 Task: Create a sub task Design and Implement Solution for the task  Add support for user-generated content and comments in the project VentureTech , assign it to team member softage.9@softage.net and update the status of the sub task to  At Risk , set the priority of the sub task to Medium.
Action: Mouse moved to (36, 392)
Screenshot: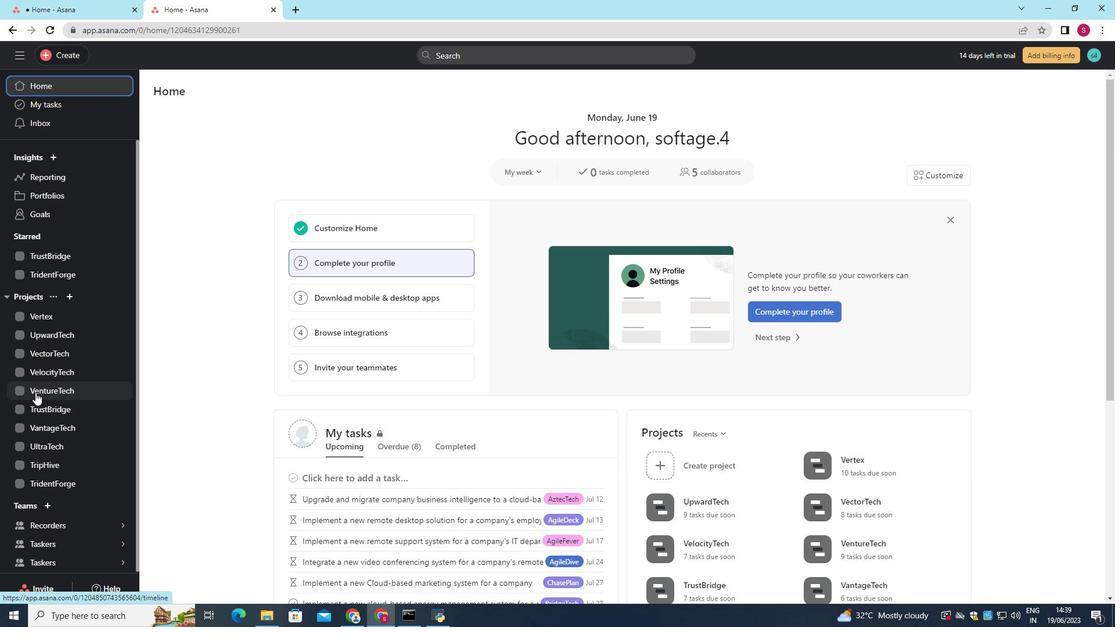 
Action: Mouse pressed left at (36, 392)
Screenshot: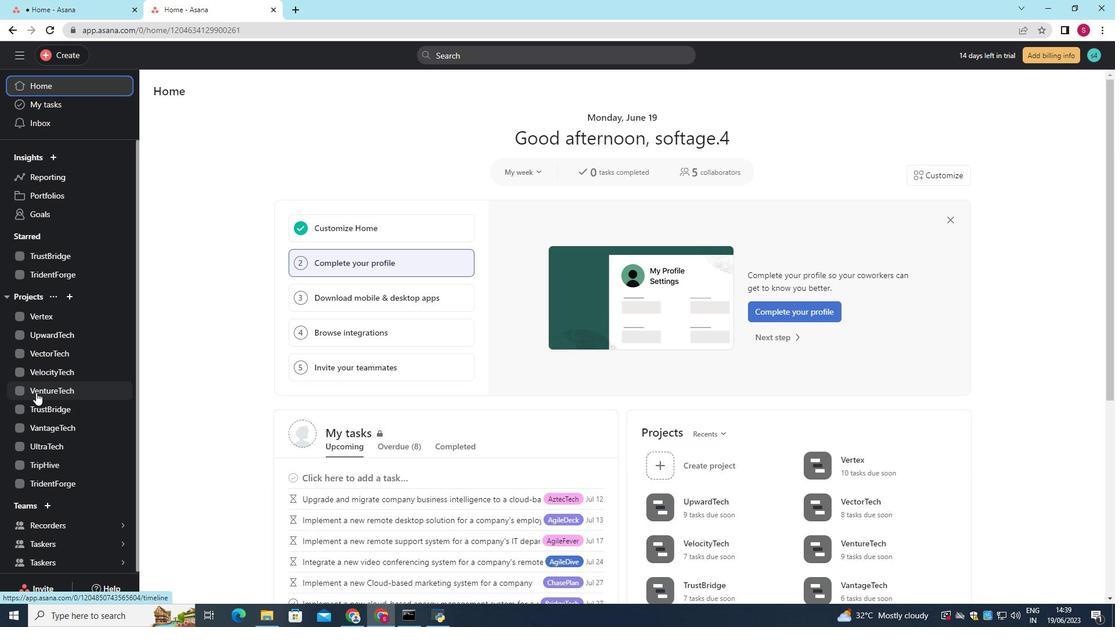 
Action: Mouse moved to (433, 308)
Screenshot: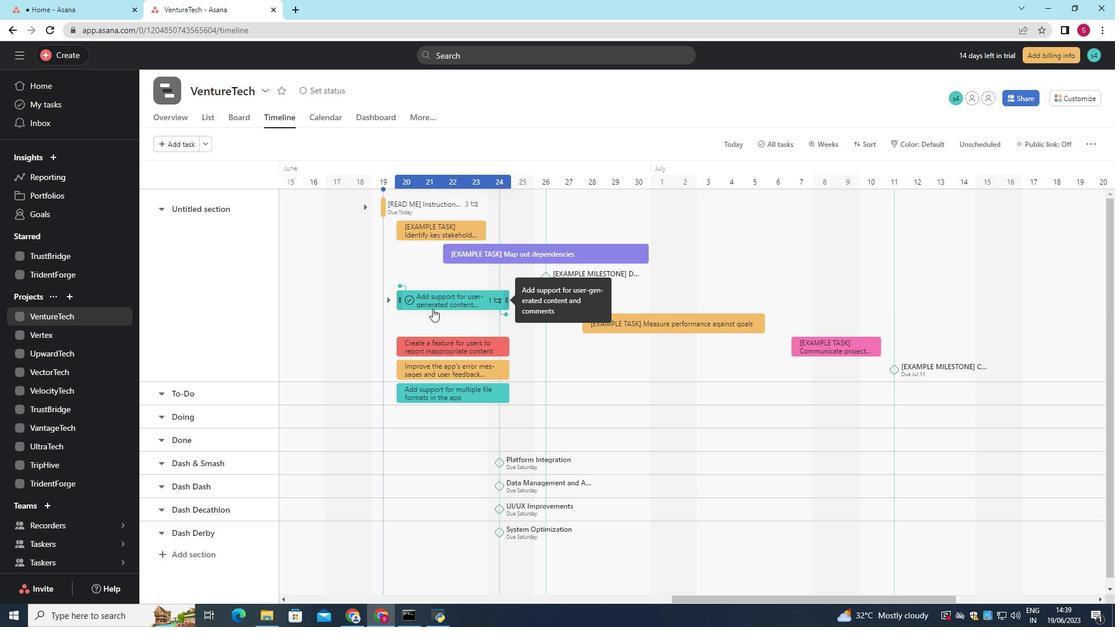 
Action: Mouse pressed left at (433, 308)
Screenshot: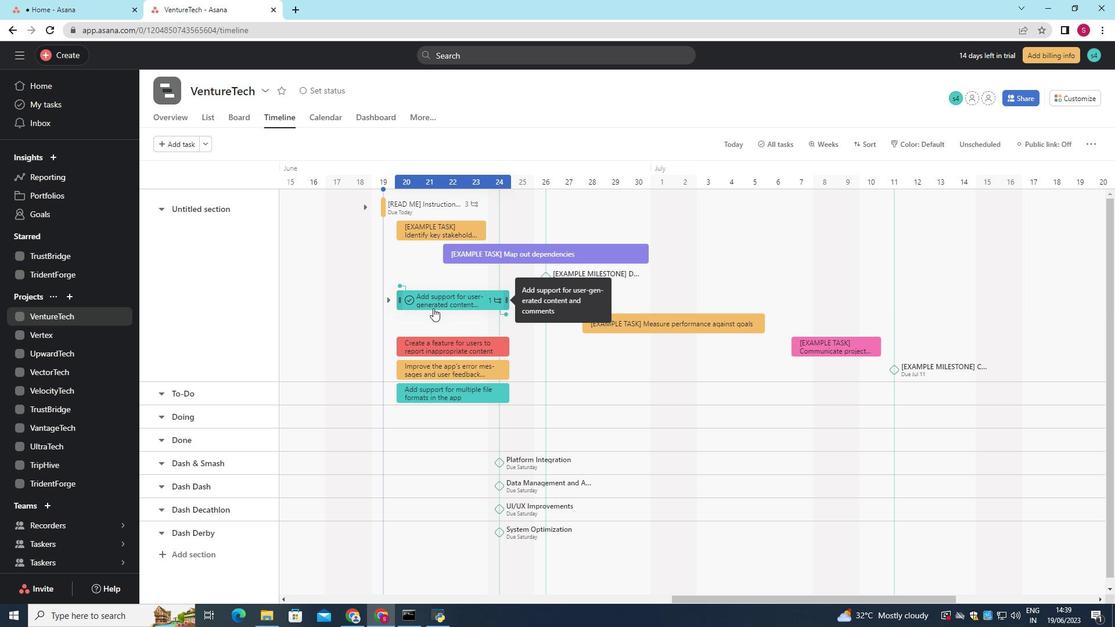 
Action: Mouse moved to (823, 436)
Screenshot: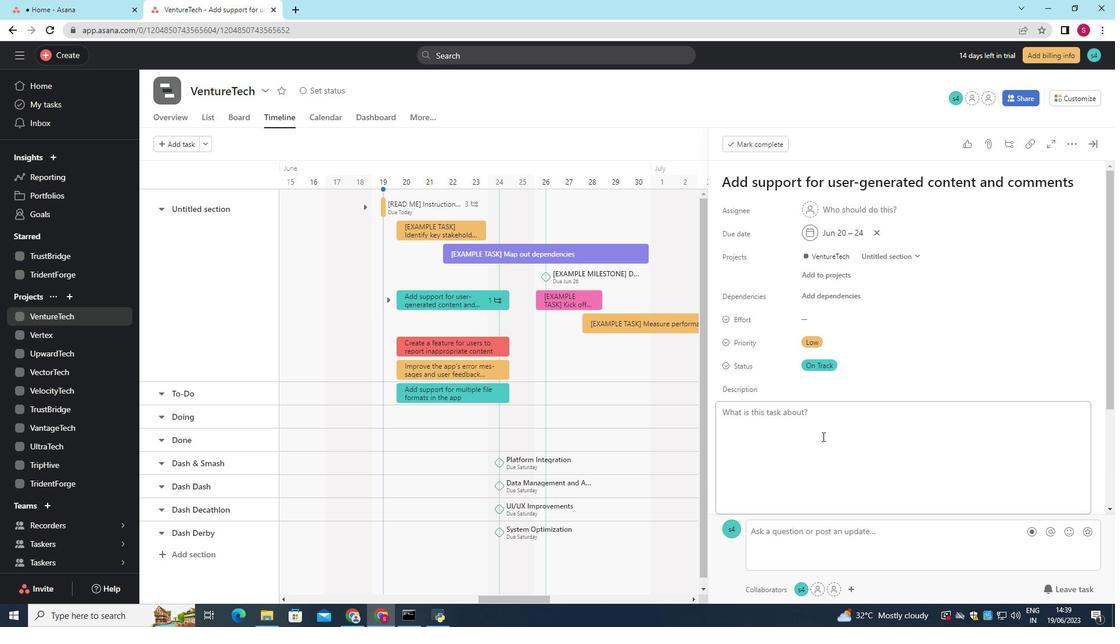 
Action: Mouse scrolled (823, 436) with delta (0, 0)
Screenshot: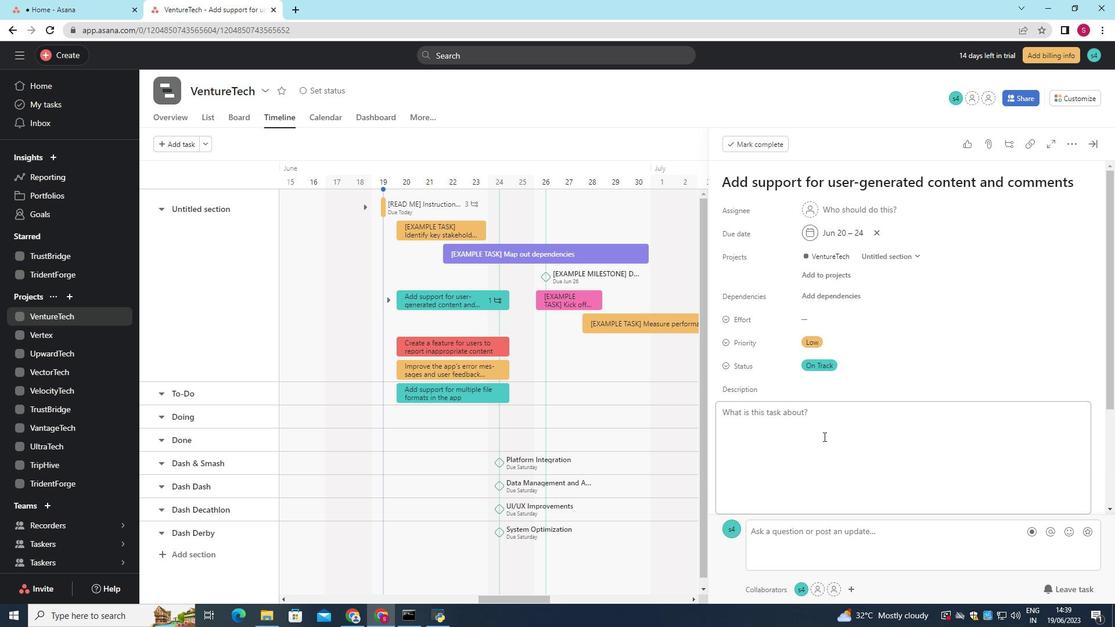 
Action: Mouse moved to (823, 437)
Screenshot: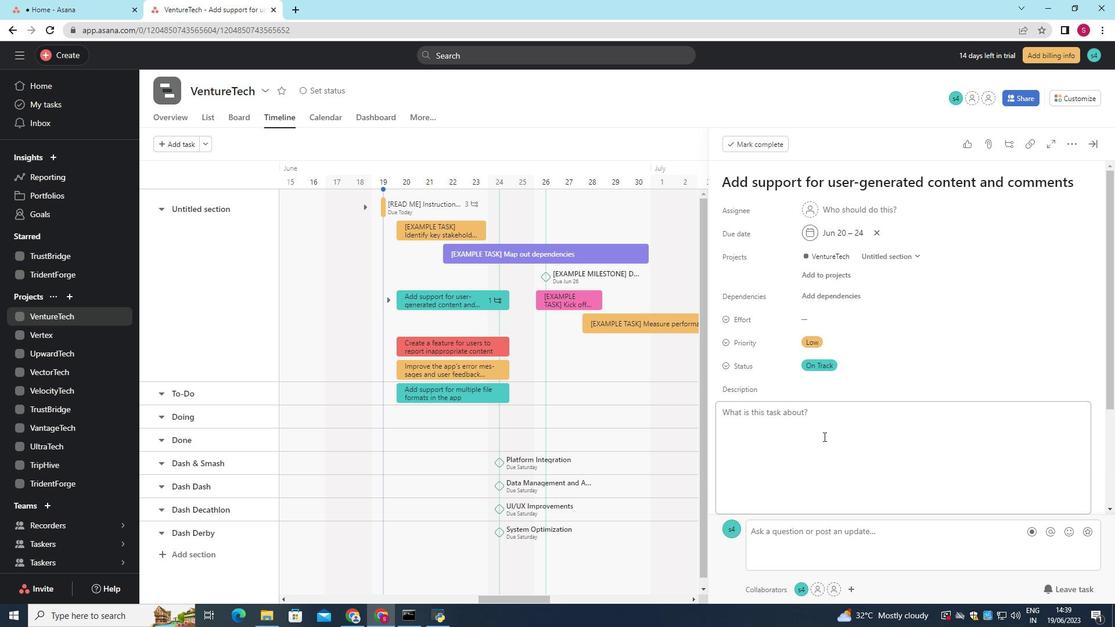 
Action: Mouse scrolled (823, 436) with delta (0, 0)
Screenshot: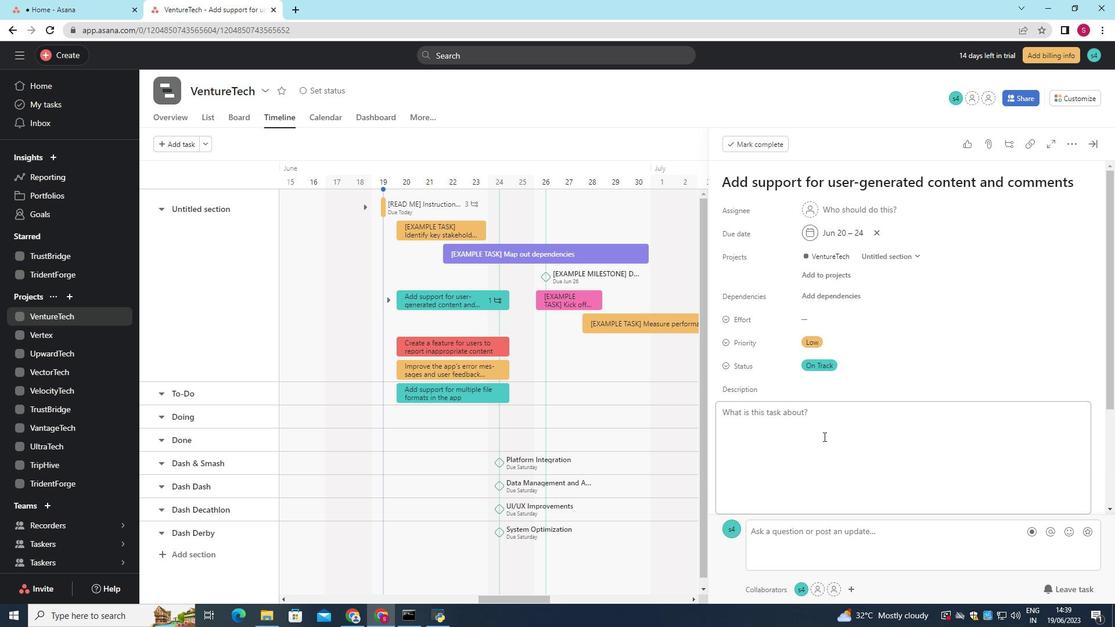 
Action: Mouse scrolled (823, 436) with delta (0, 0)
Screenshot: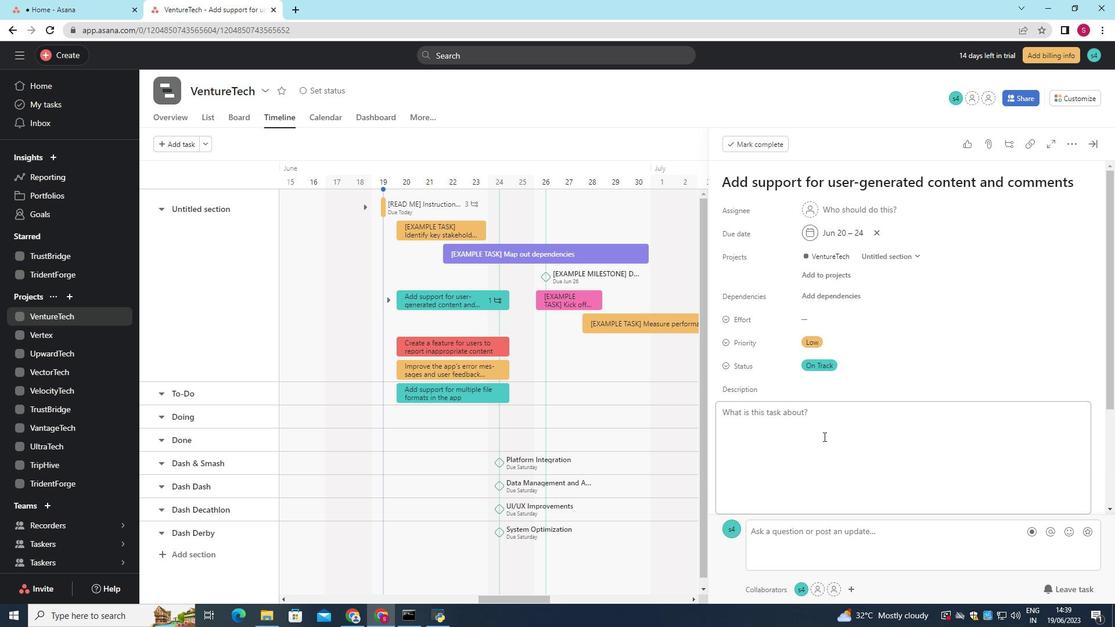 
Action: Mouse scrolled (823, 436) with delta (0, 0)
Screenshot: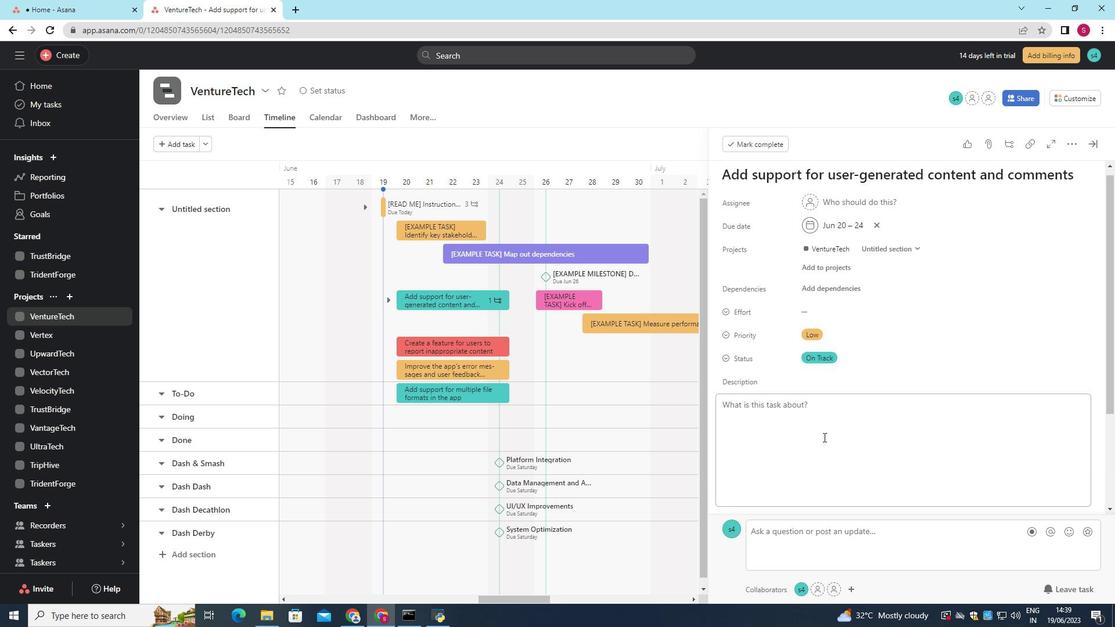 
Action: Mouse moved to (737, 429)
Screenshot: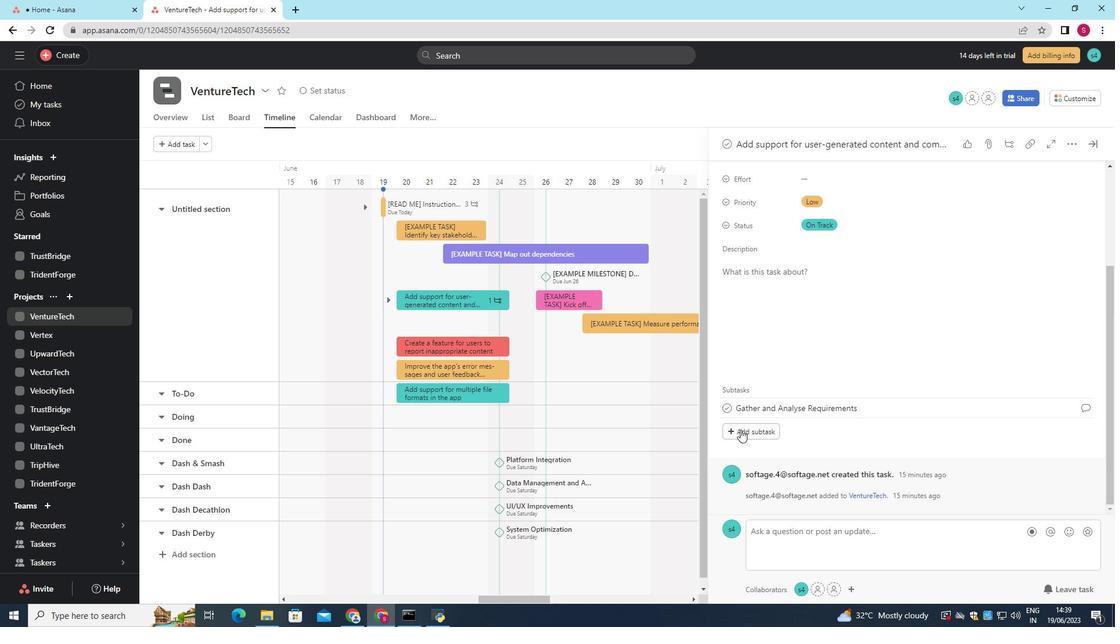 
Action: Mouse pressed left at (737, 429)
Screenshot: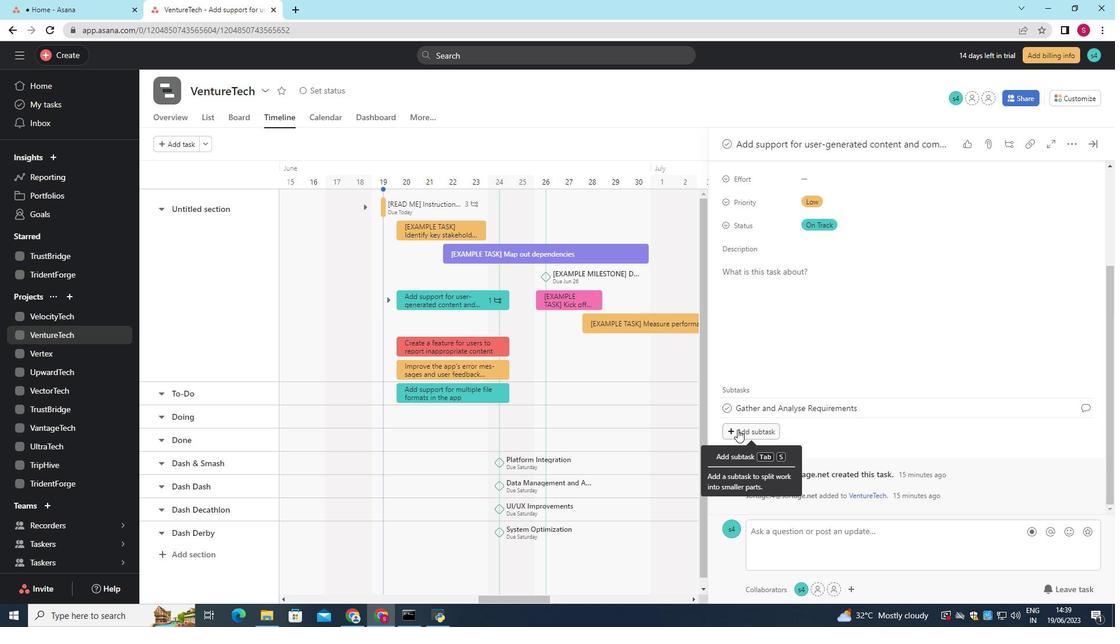 
Action: Mouse moved to (739, 427)
Screenshot: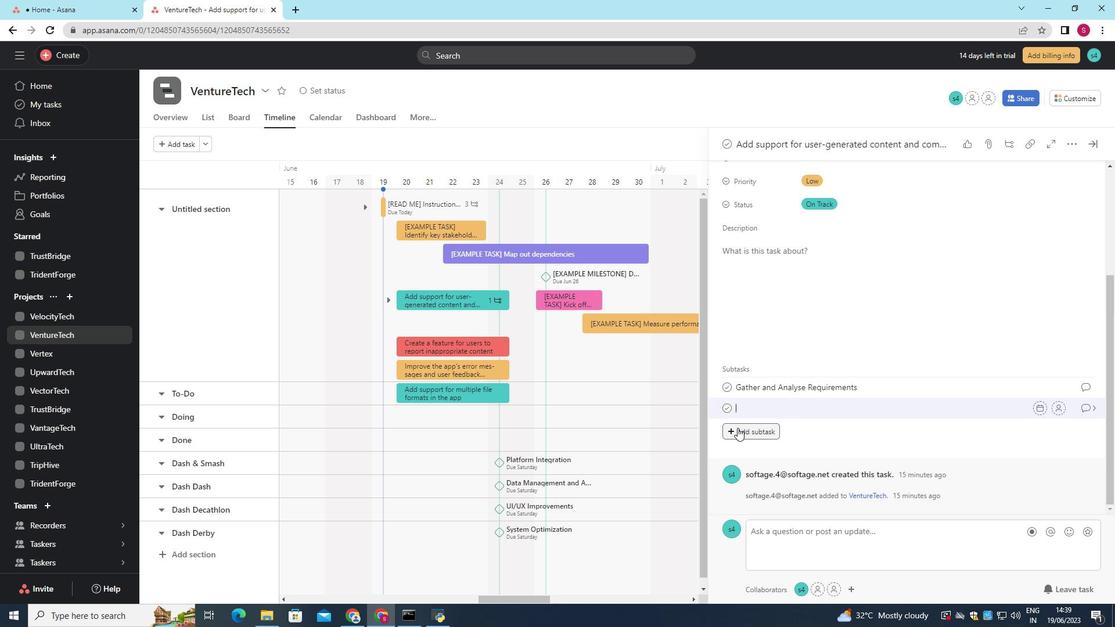 
Action: Key pressed <Key.shift>Design<Key.space>and<Key.space><Key.shift>Implement<Key.space><Key.shift>Solution<Key.space>
Screenshot: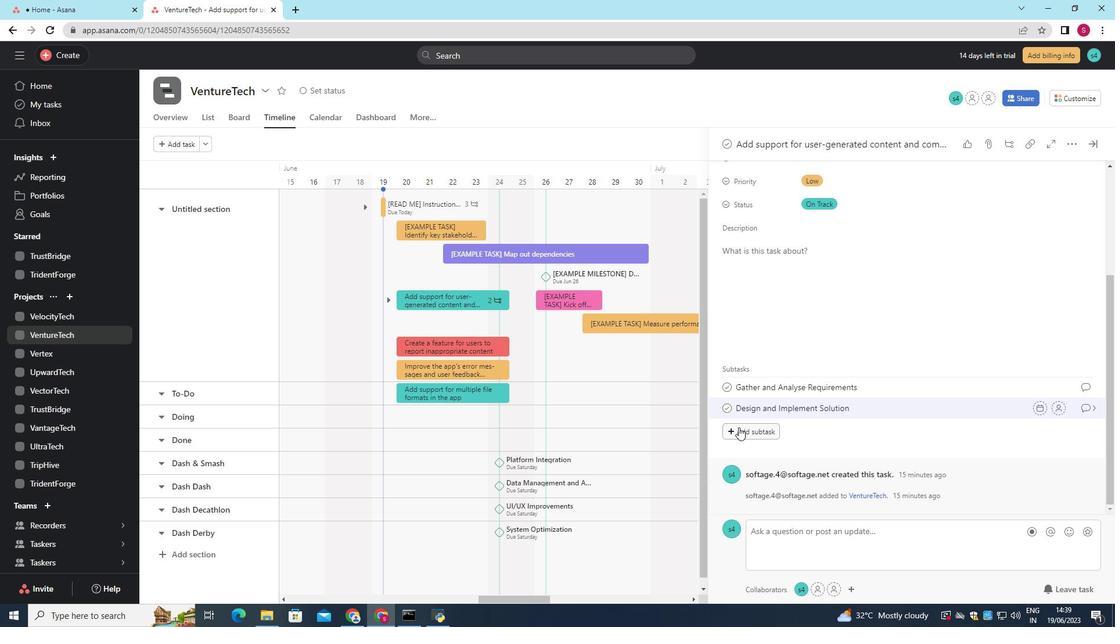 
Action: Mouse moved to (1061, 407)
Screenshot: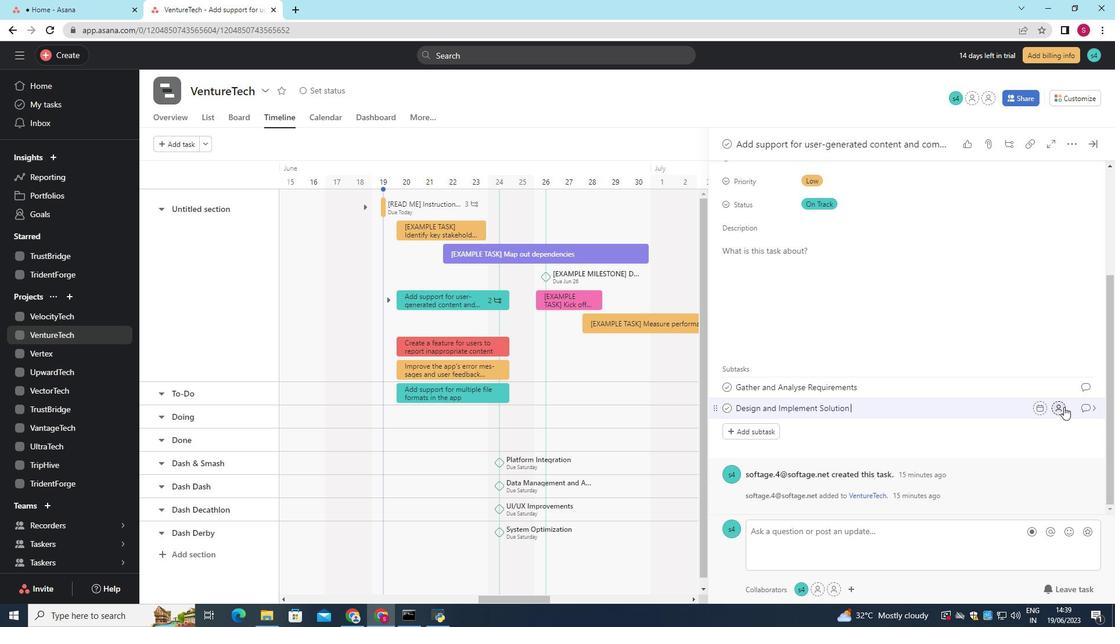 
Action: Mouse pressed left at (1061, 407)
Screenshot: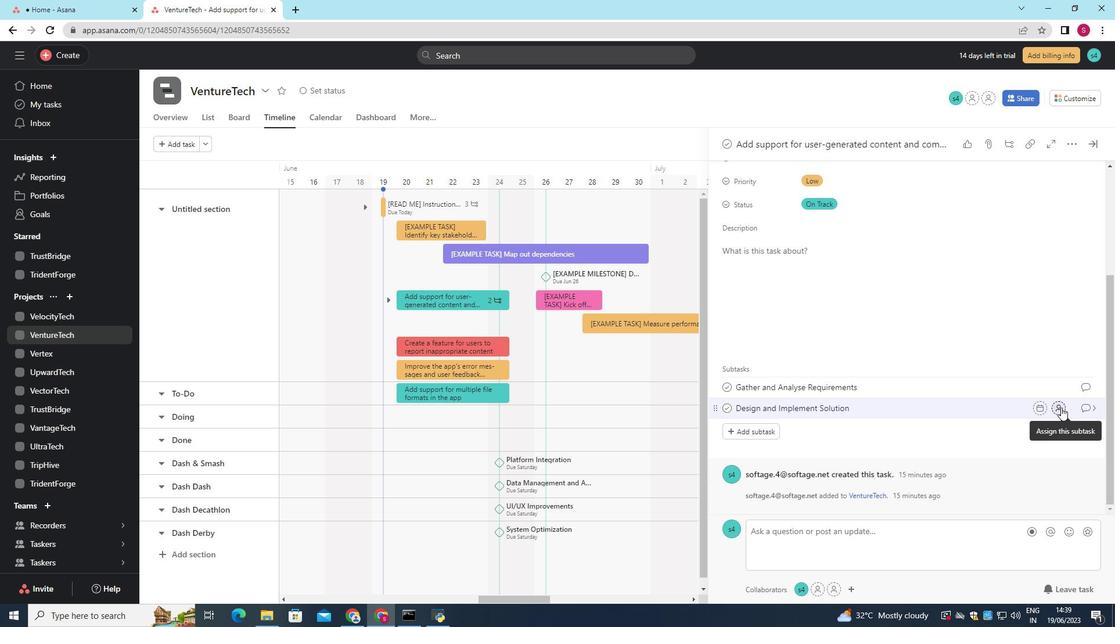 
Action: Mouse moved to (1073, 402)
Screenshot: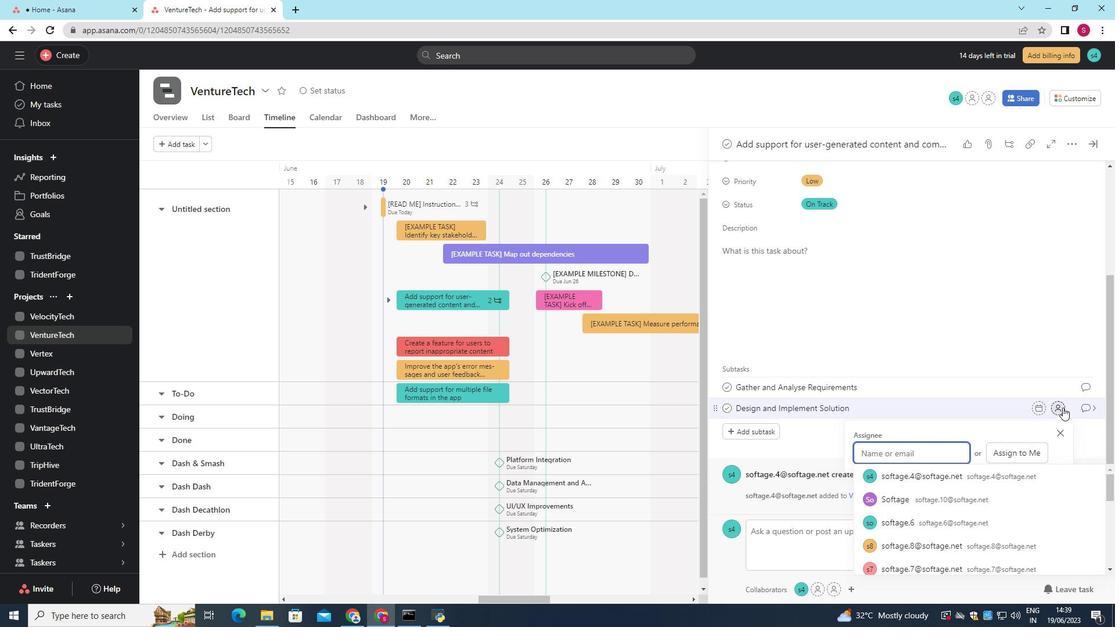 
Action: Key pressed softage.9<Key.shift>@softage.net
Screenshot: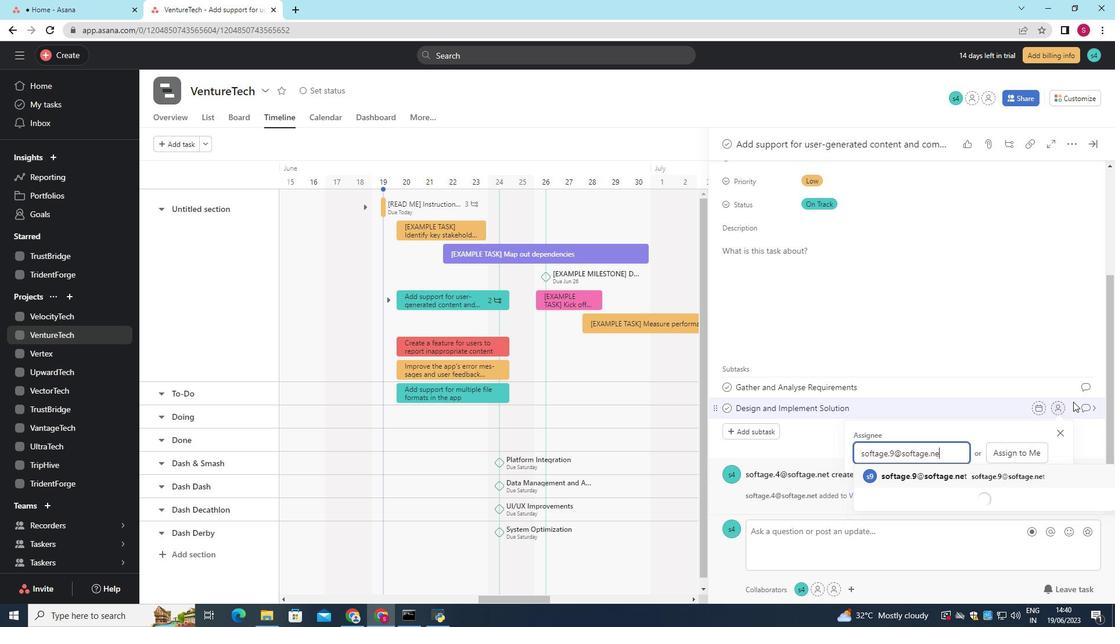 
Action: Mouse moved to (1082, 404)
Screenshot: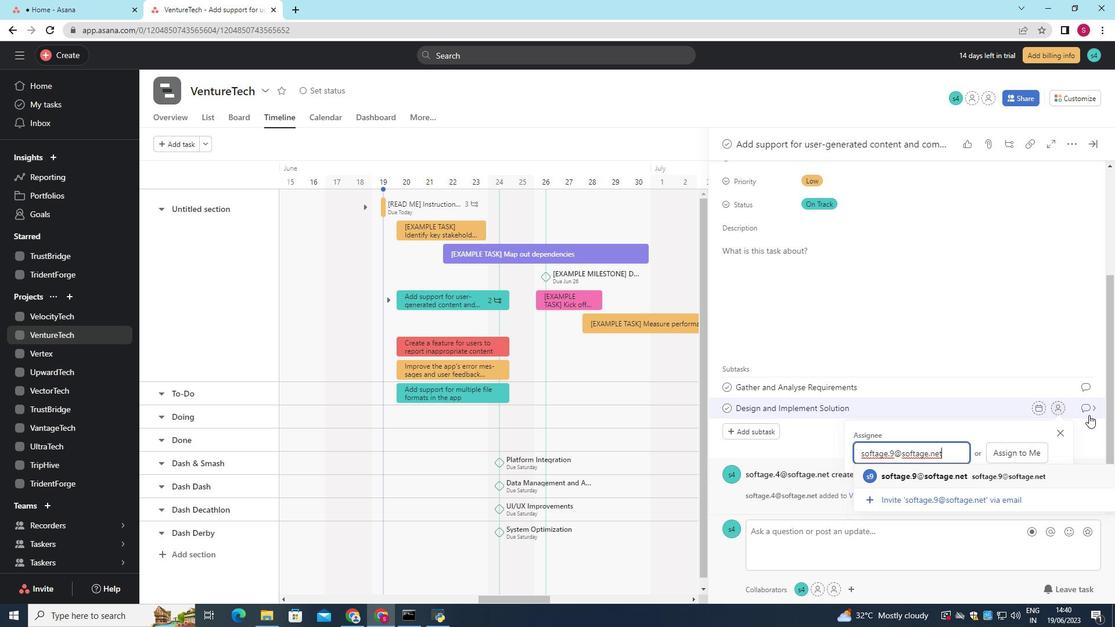
Action: Mouse pressed left at (1082, 404)
Screenshot: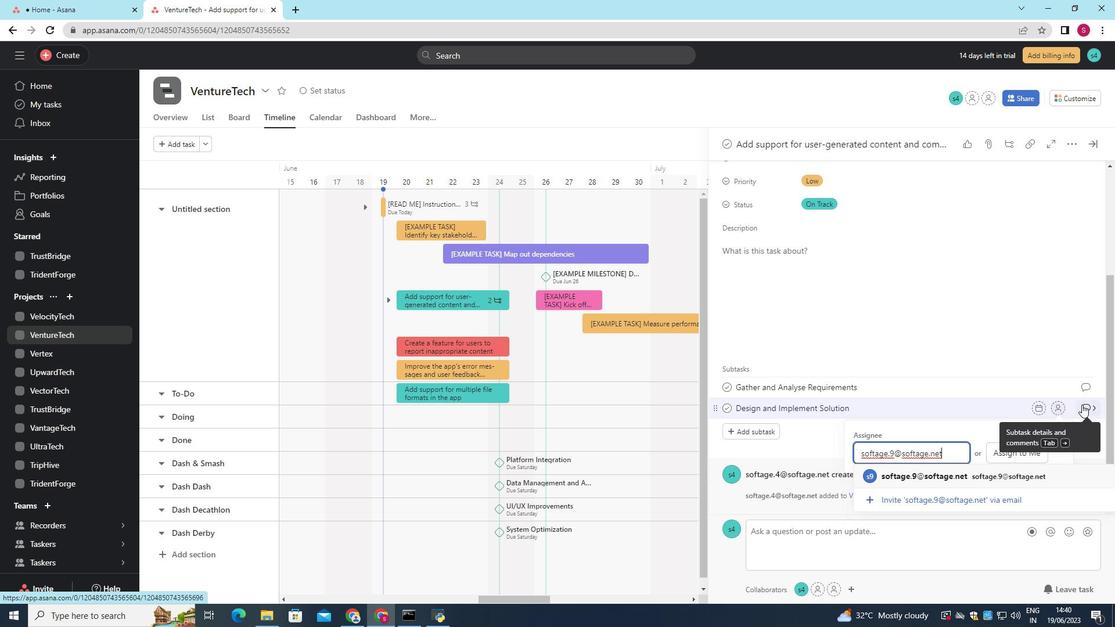 
Action: Mouse moved to (757, 308)
Screenshot: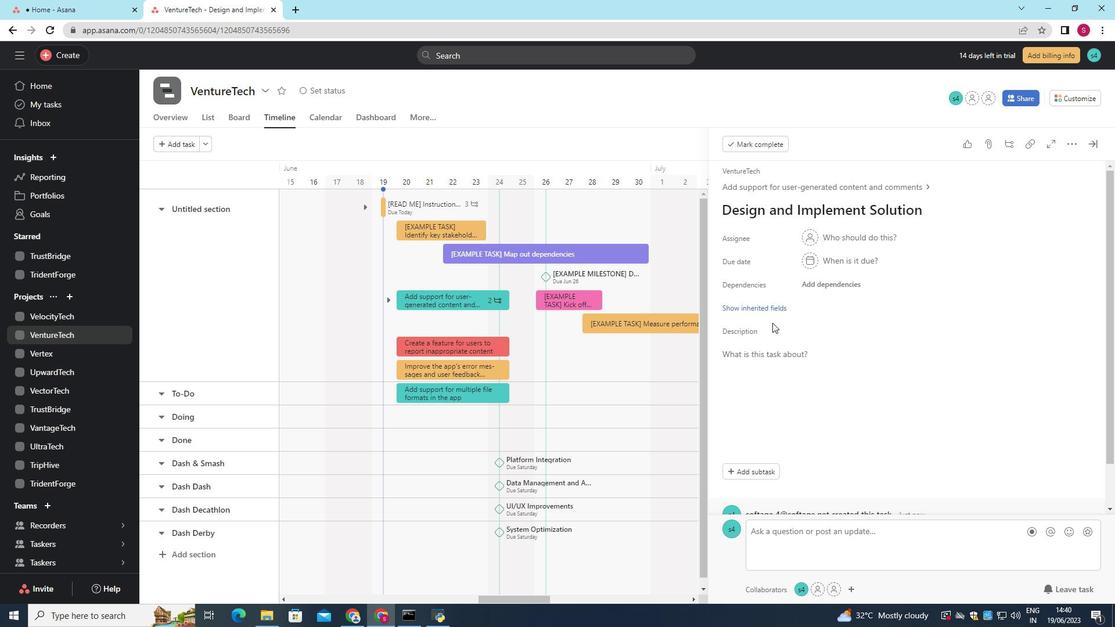 
Action: Mouse pressed left at (757, 308)
Screenshot: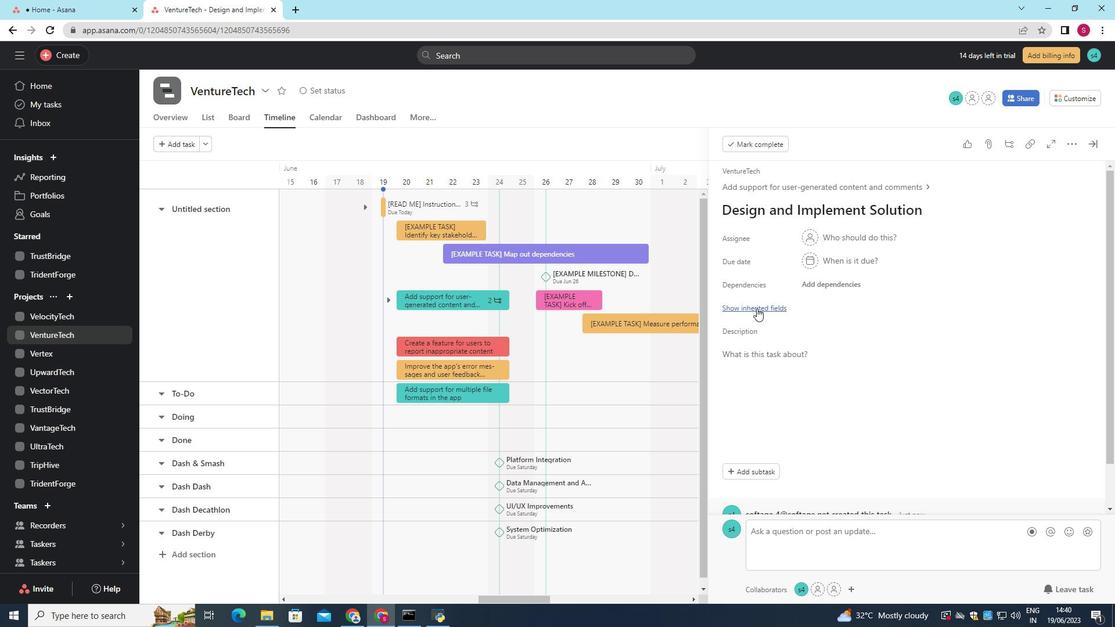 
Action: Mouse moved to (855, 379)
Screenshot: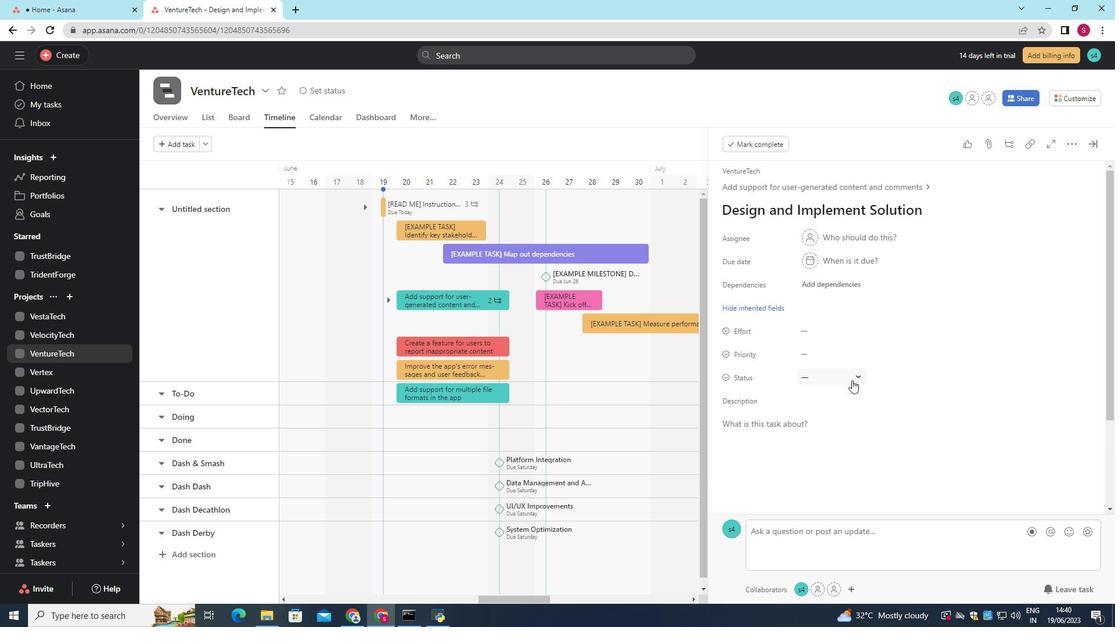 
Action: Mouse pressed left at (855, 379)
Screenshot: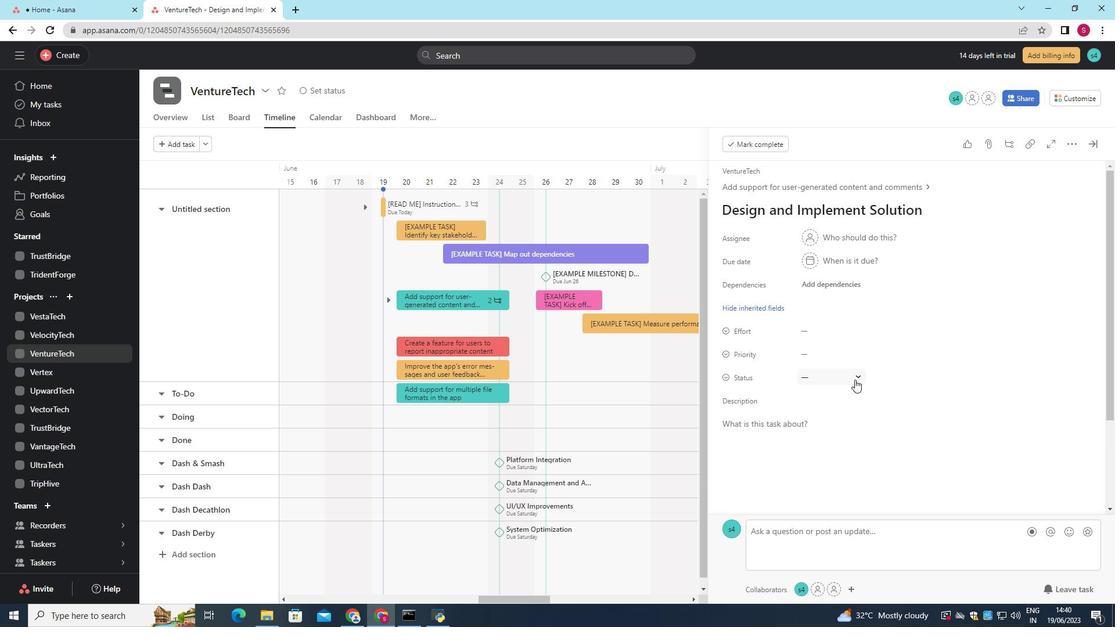 
Action: Mouse moved to (841, 439)
Screenshot: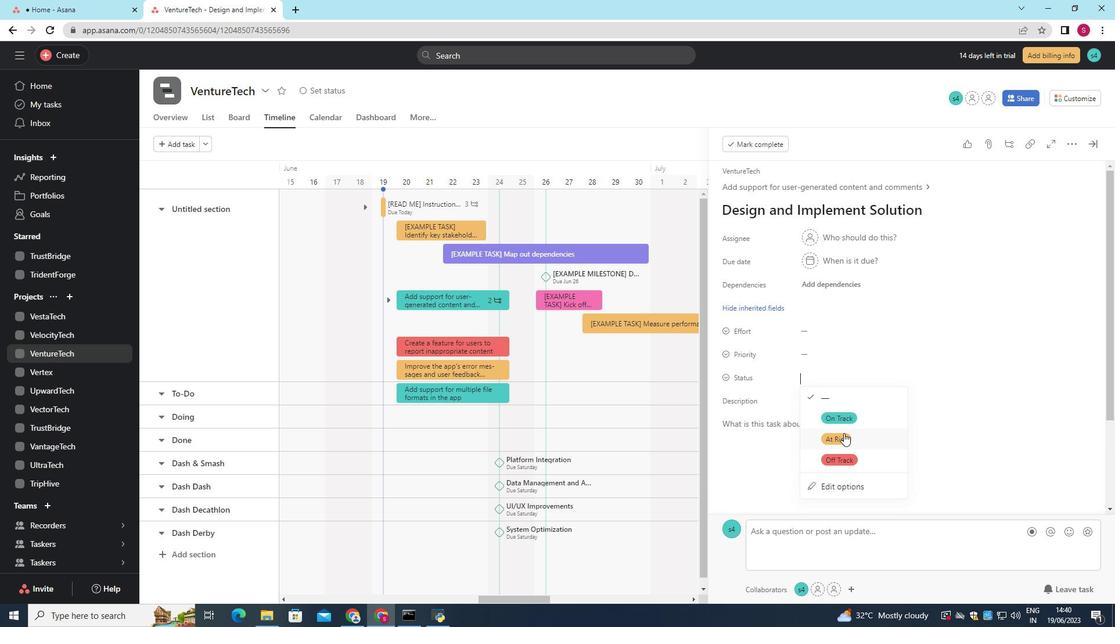 
Action: Mouse pressed left at (841, 439)
Screenshot: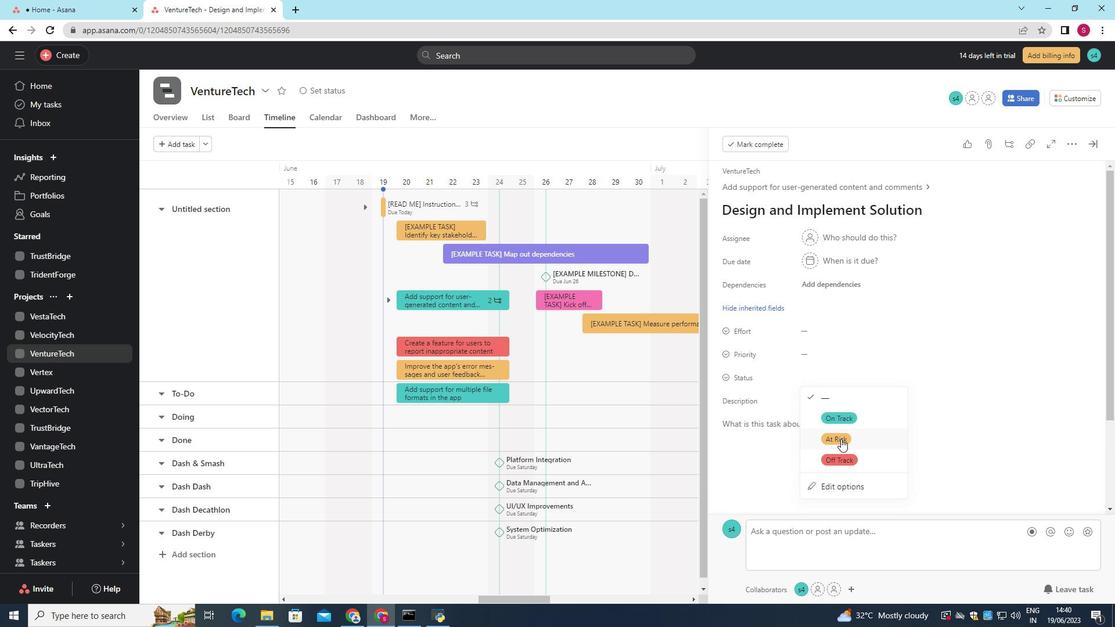 
Action: Mouse moved to (856, 353)
Screenshot: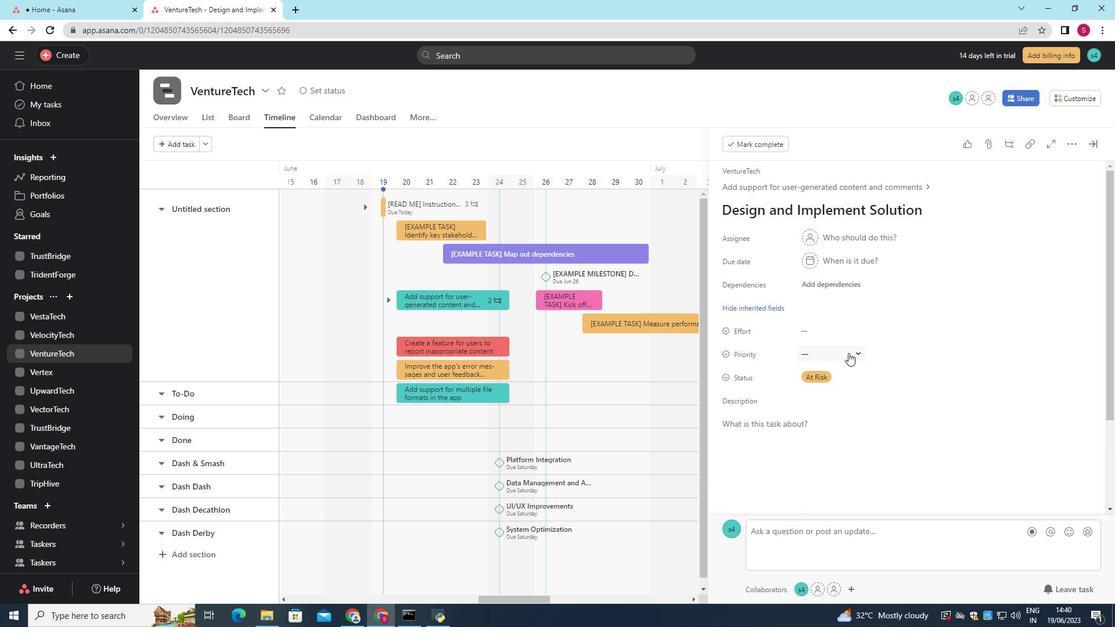 
Action: Mouse pressed left at (856, 353)
Screenshot: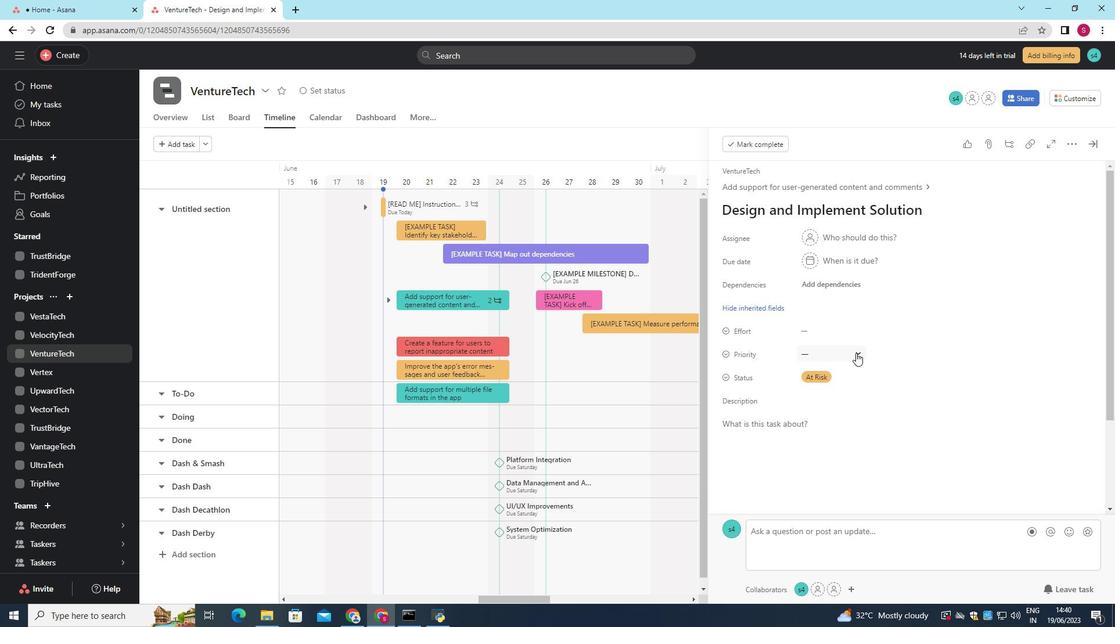 
Action: Mouse moved to (834, 409)
Screenshot: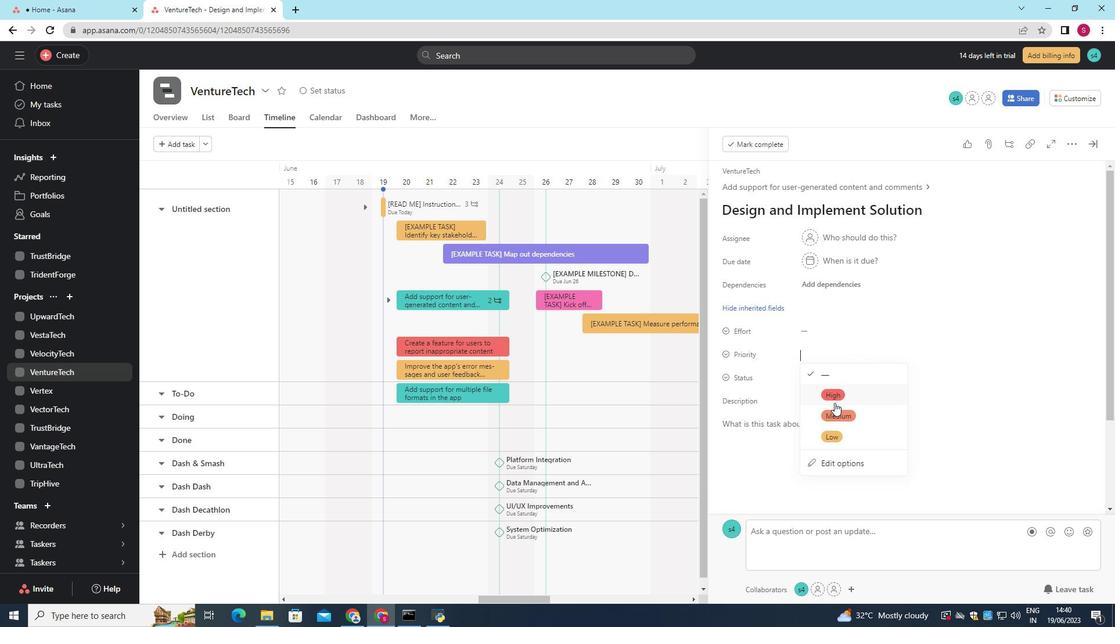 
Action: Mouse pressed left at (834, 409)
Screenshot: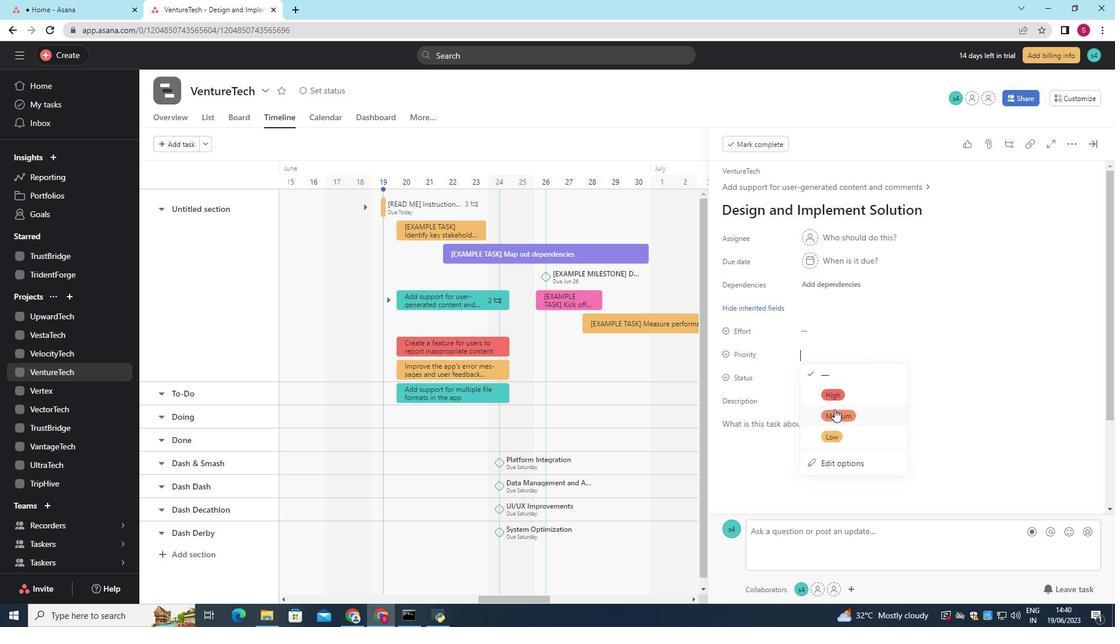 
